 Task: Sort the products in the category "Cut Fruit" by unit price (low first).
Action: Mouse pressed left at (276, 130)
Screenshot: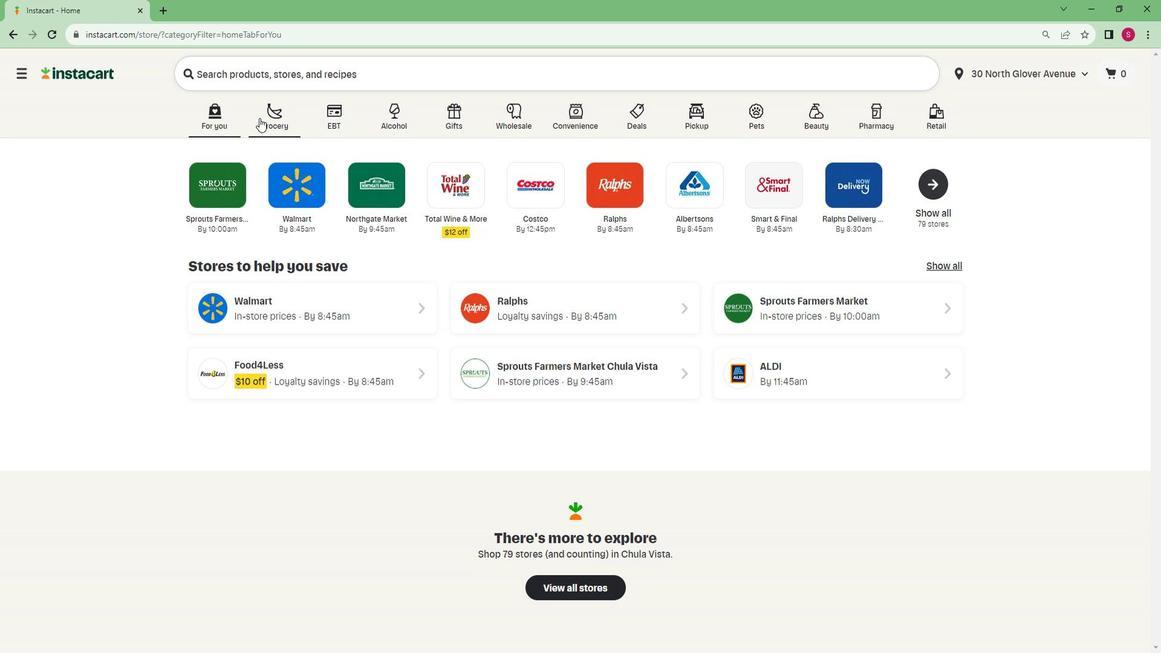 
Action: Mouse moved to (269, 352)
Screenshot: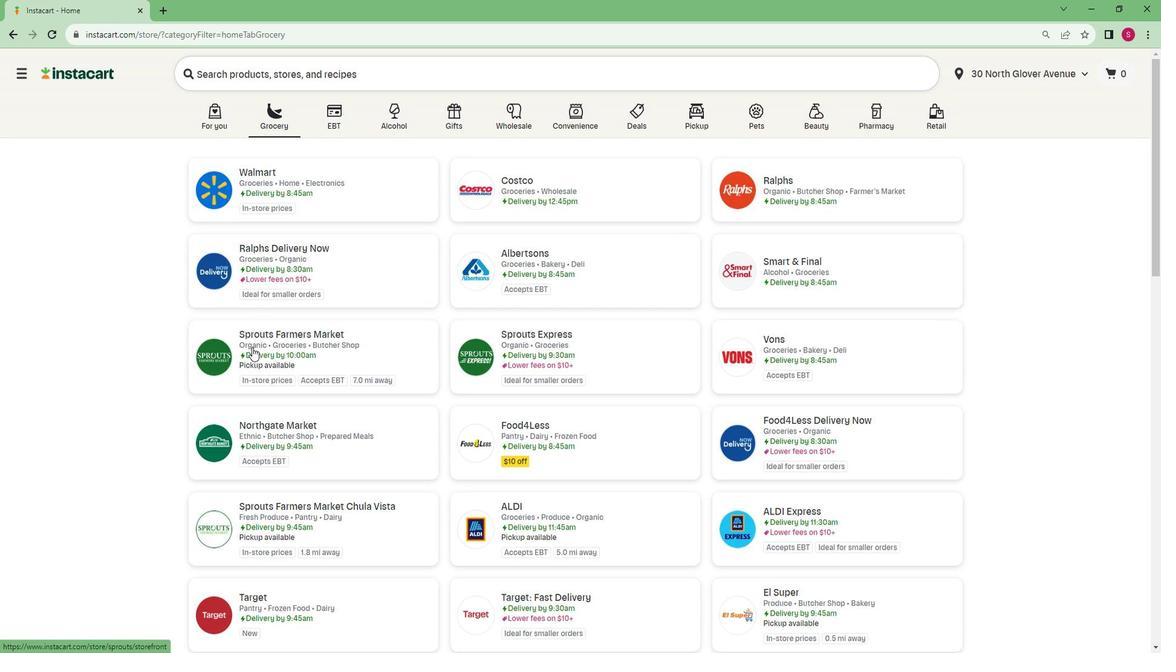 
Action: Mouse pressed left at (269, 352)
Screenshot: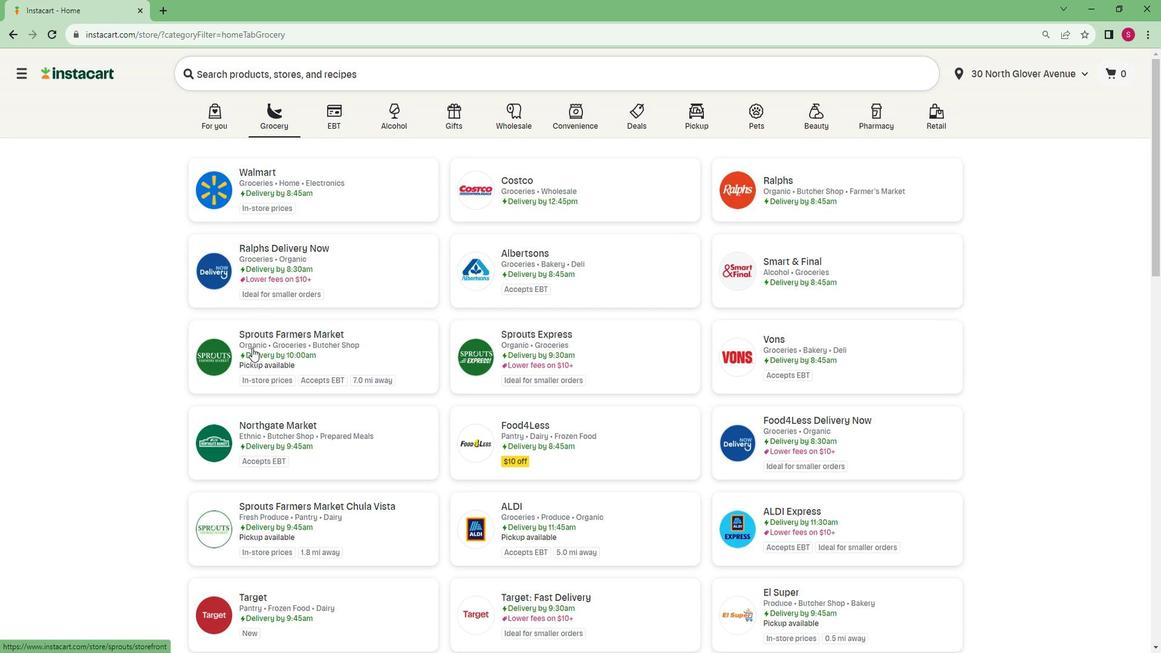 
Action: Mouse moved to (68, 484)
Screenshot: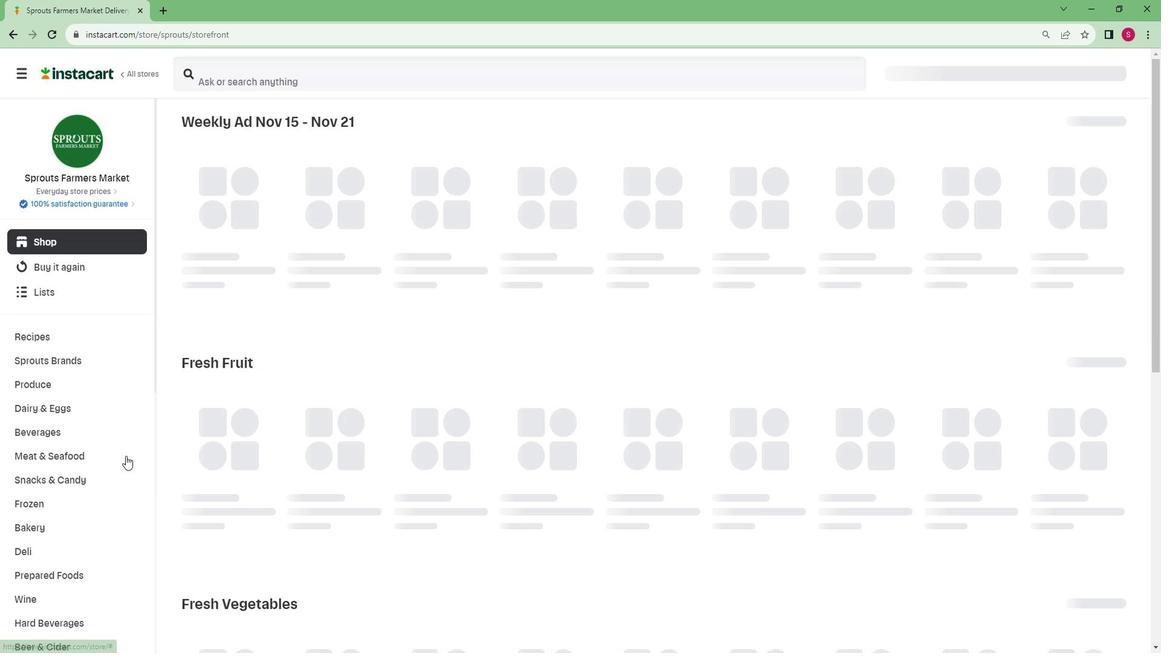 
Action: Mouse scrolled (68, 483) with delta (0, 0)
Screenshot: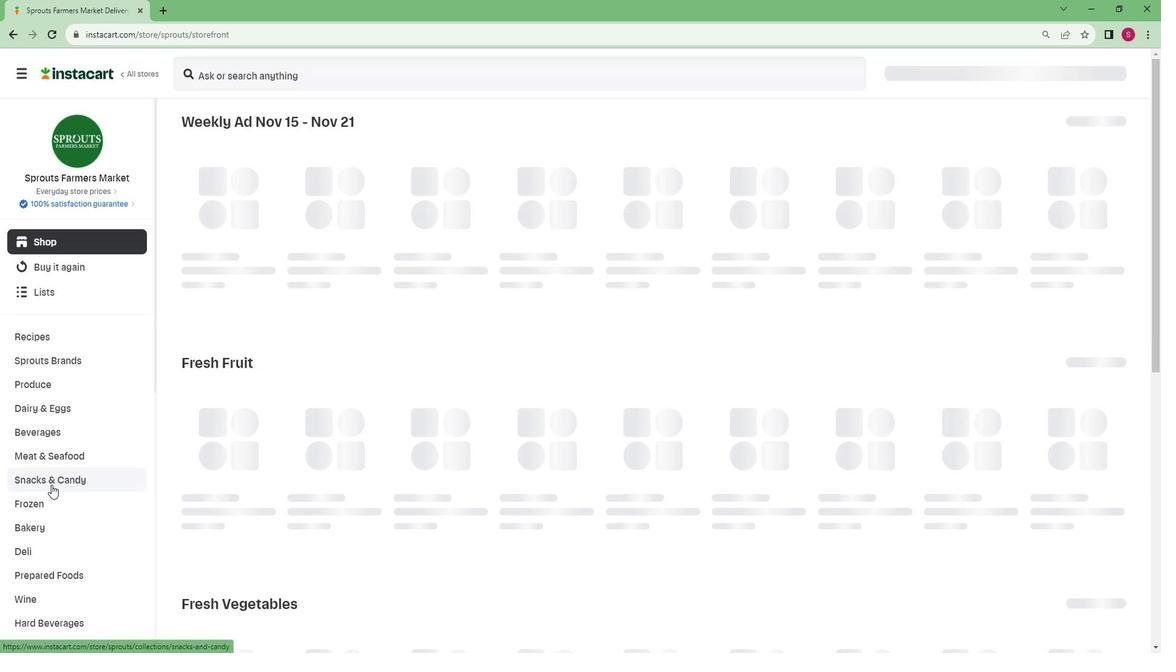 
Action: Mouse scrolled (68, 483) with delta (0, 0)
Screenshot: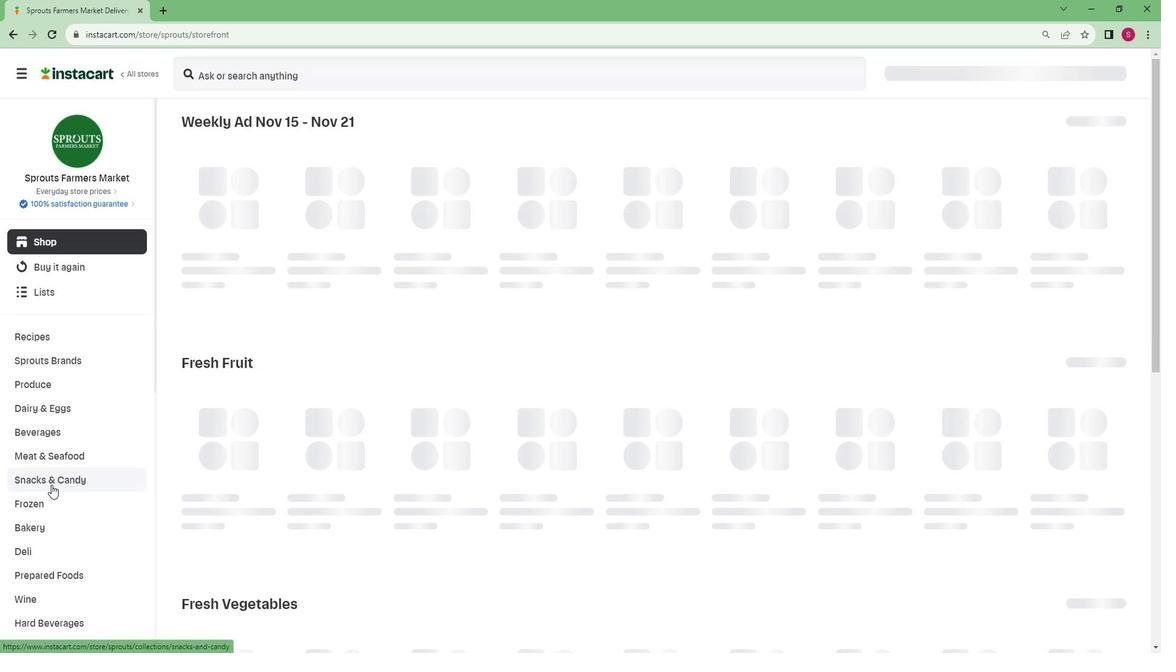 
Action: Mouse scrolled (68, 483) with delta (0, 0)
Screenshot: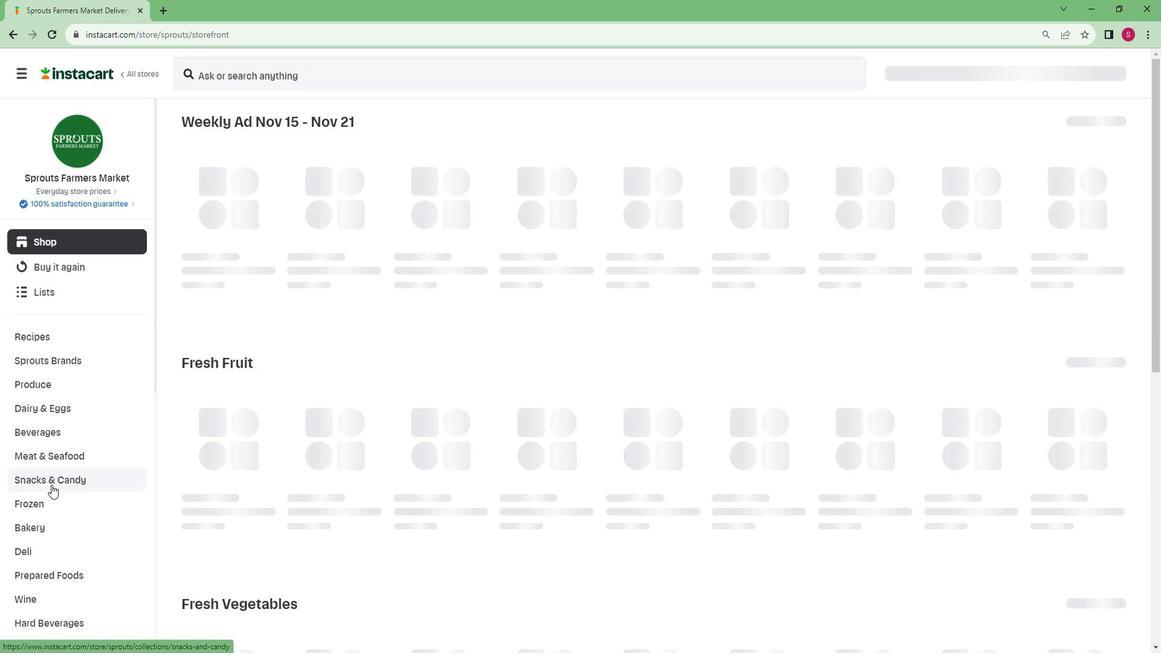 
Action: Mouse scrolled (68, 483) with delta (0, 0)
Screenshot: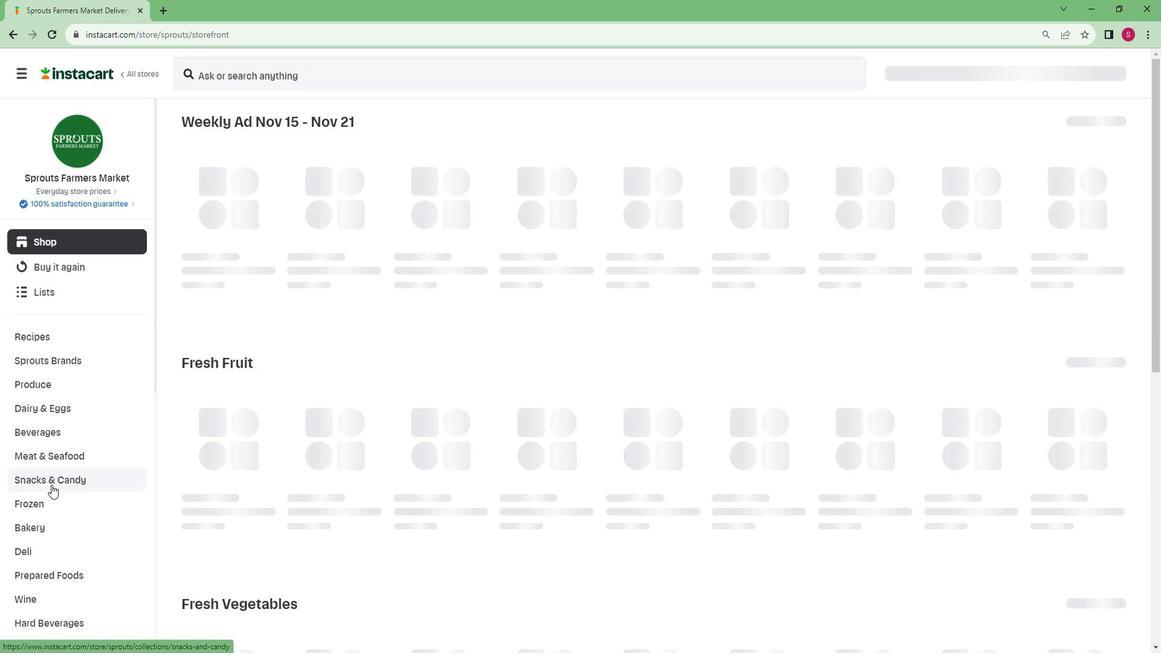 
Action: Mouse scrolled (68, 483) with delta (0, 0)
Screenshot: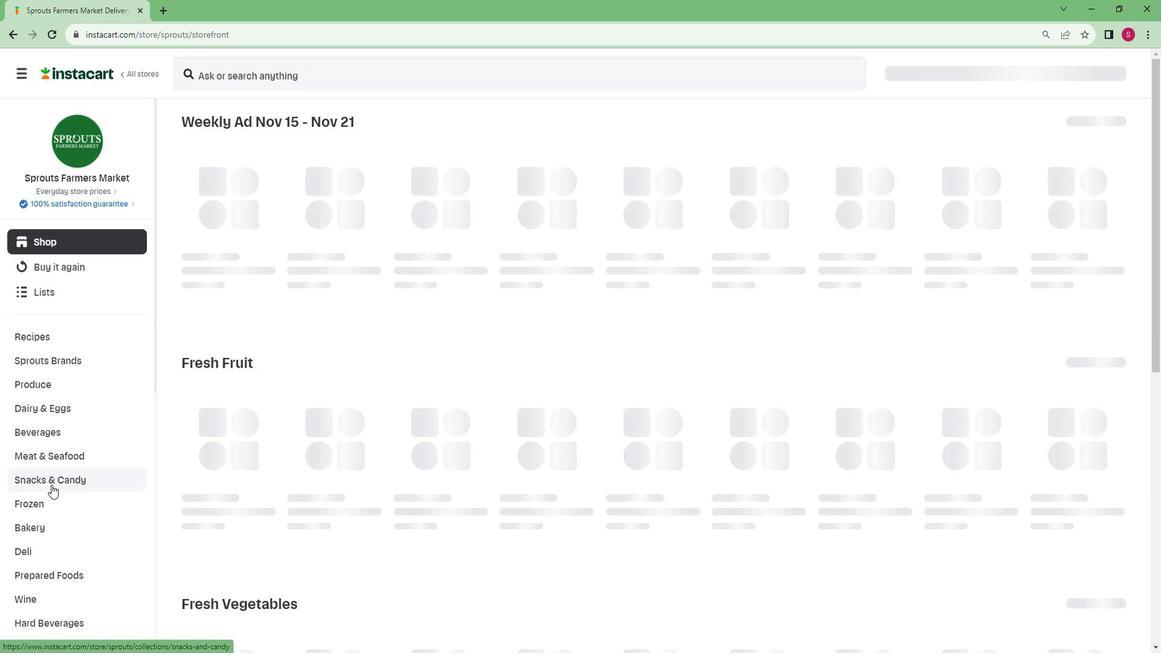 
Action: Mouse scrolled (68, 483) with delta (0, 0)
Screenshot: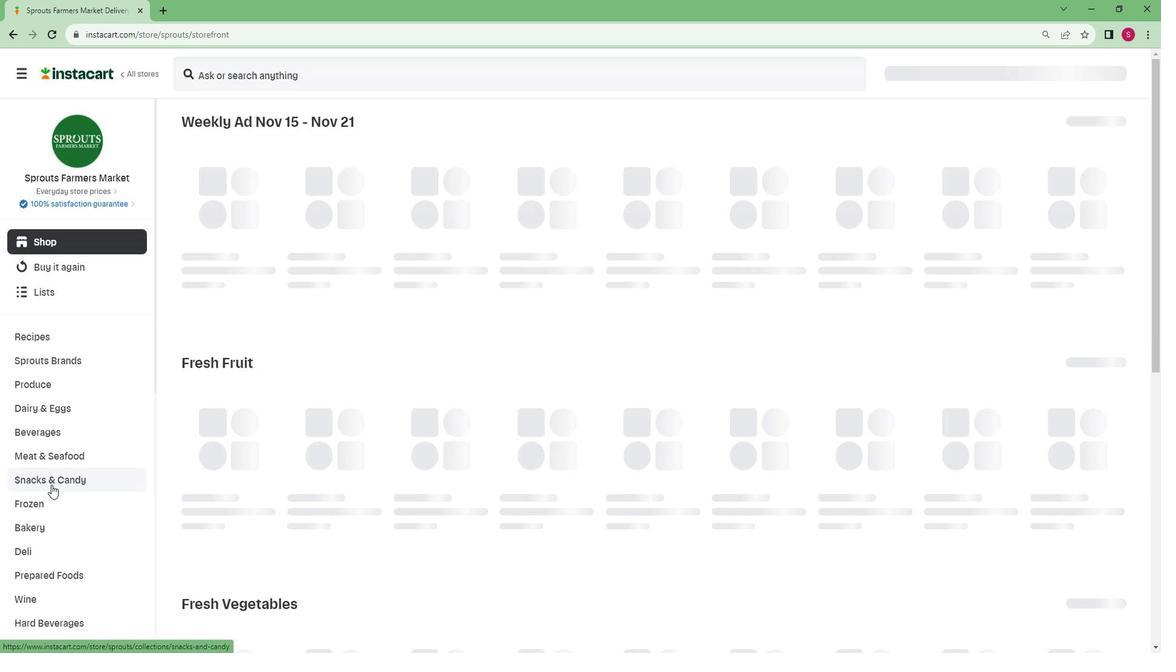 
Action: Mouse scrolled (68, 483) with delta (0, 0)
Screenshot: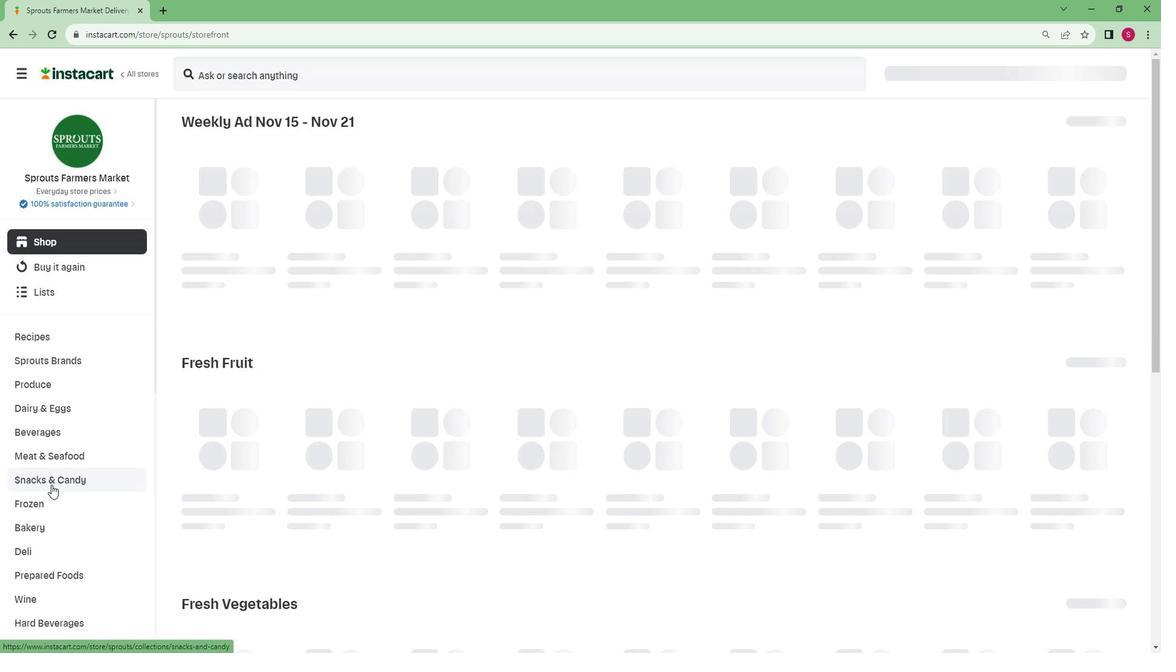 
Action: Mouse scrolled (68, 483) with delta (0, 0)
Screenshot: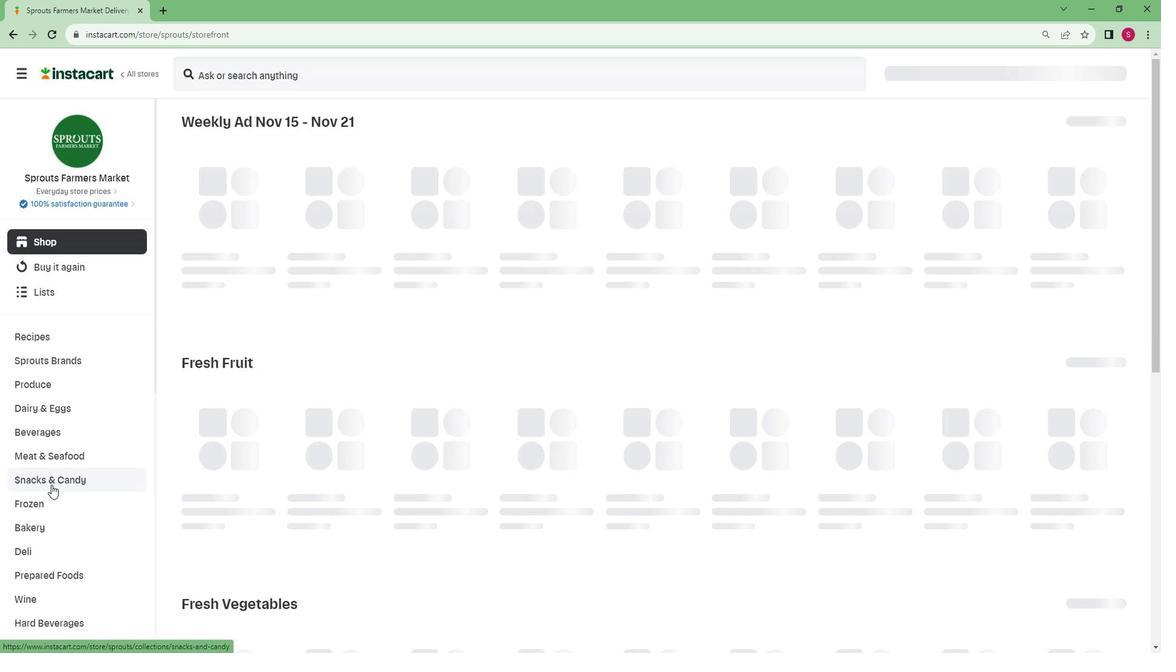 
Action: Mouse scrolled (68, 483) with delta (0, 0)
Screenshot: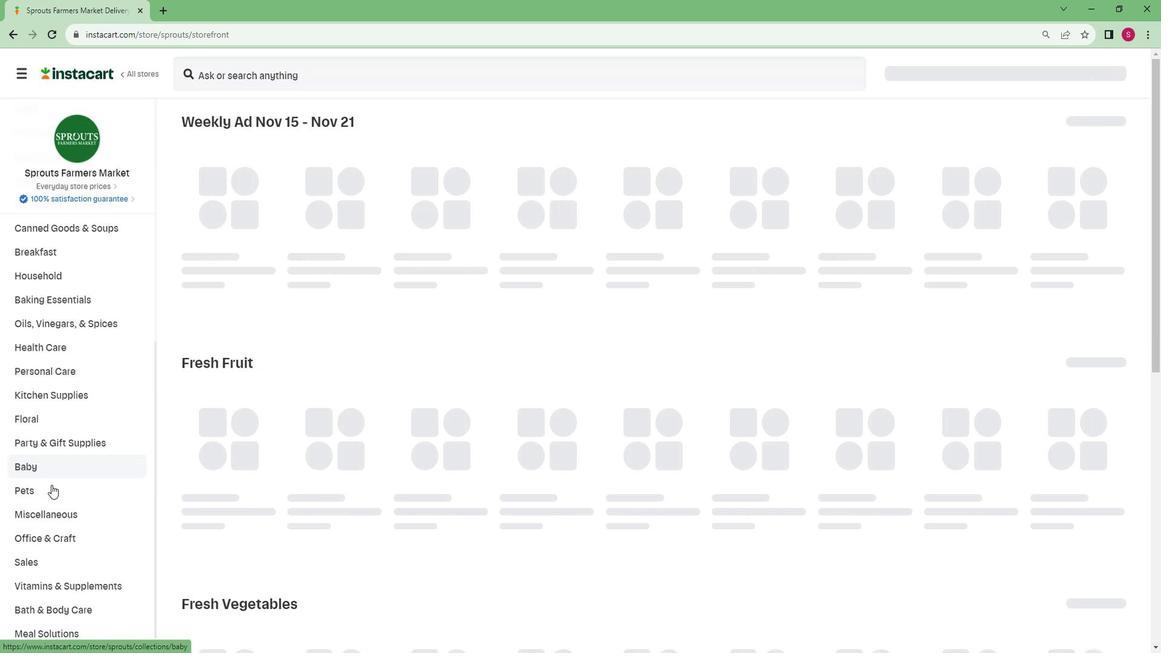 
Action: Mouse scrolled (68, 483) with delta (0, 0)
Screenshot: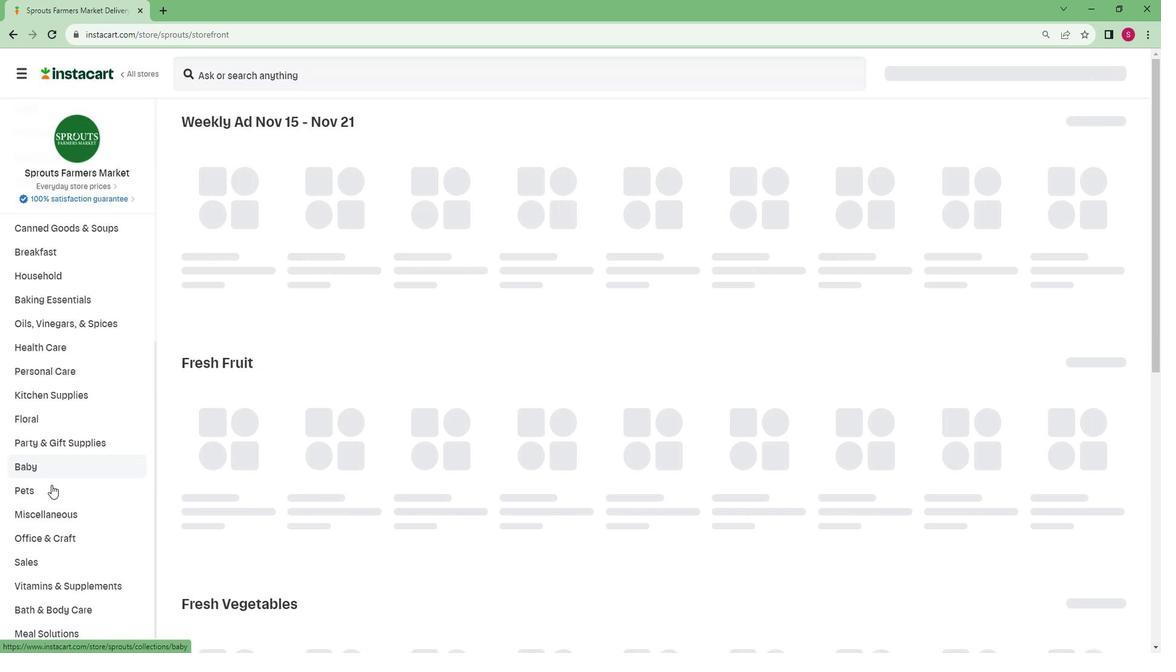 
Action: Mouse scrolled (68, 483) with delta (0, 0)
Screenshot: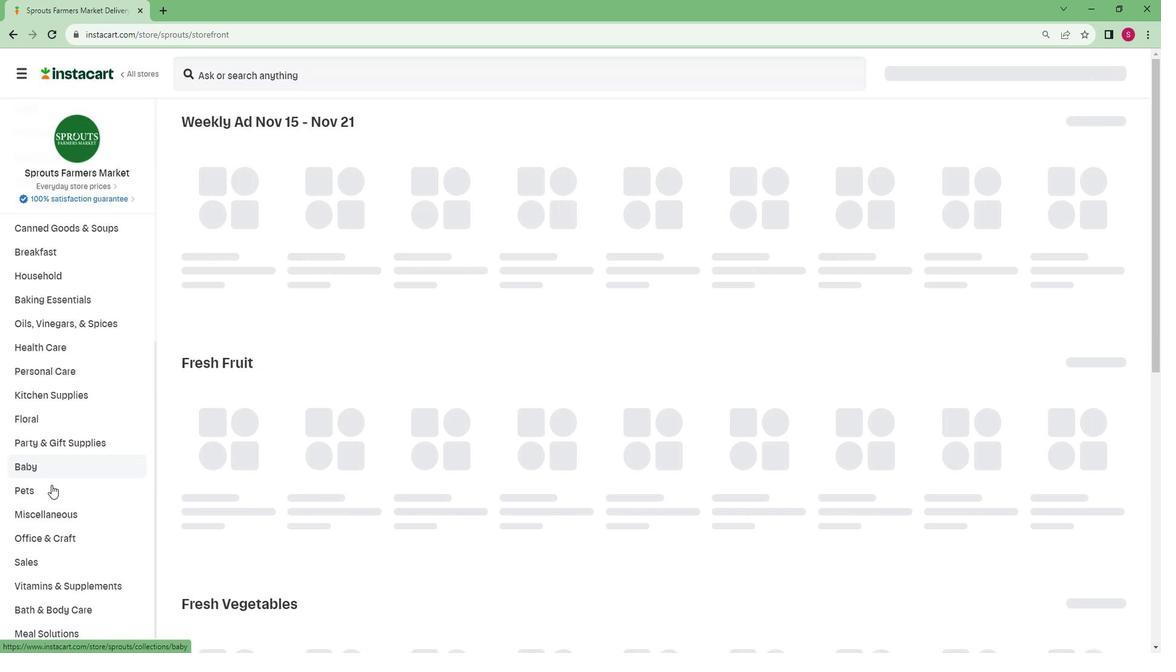 
Action: Mouse scrolled (68, 483) with delta (0, 0)
Screenshot: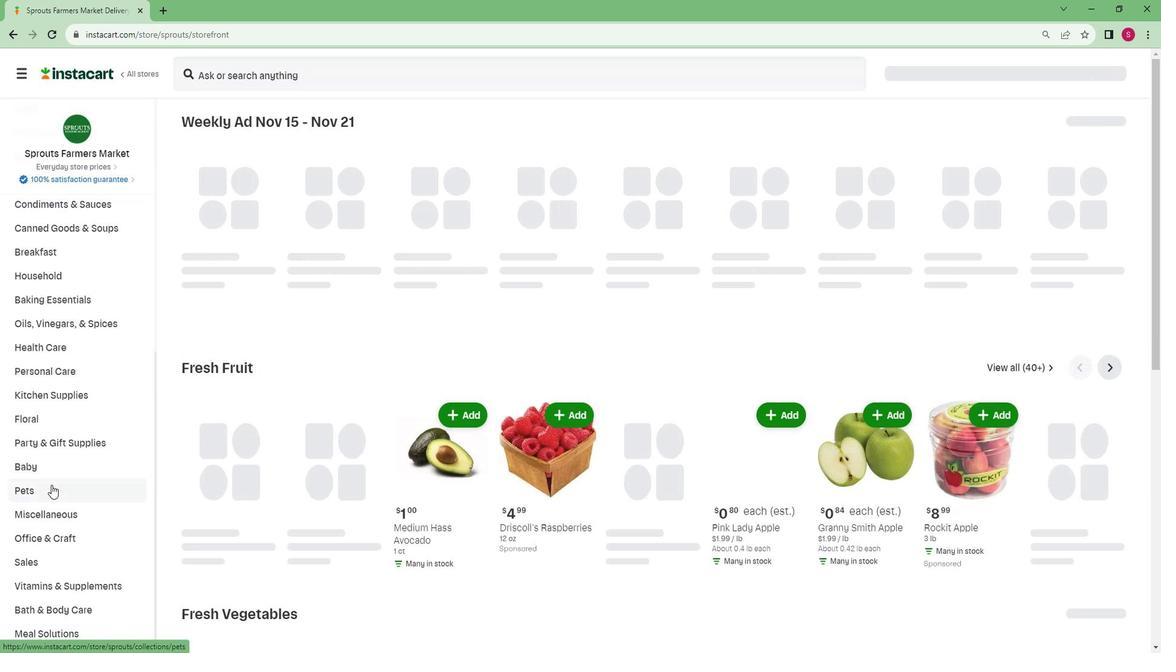 
Action: Mouse scrolled (68, 483) with delta (0, 0)
Screenshot: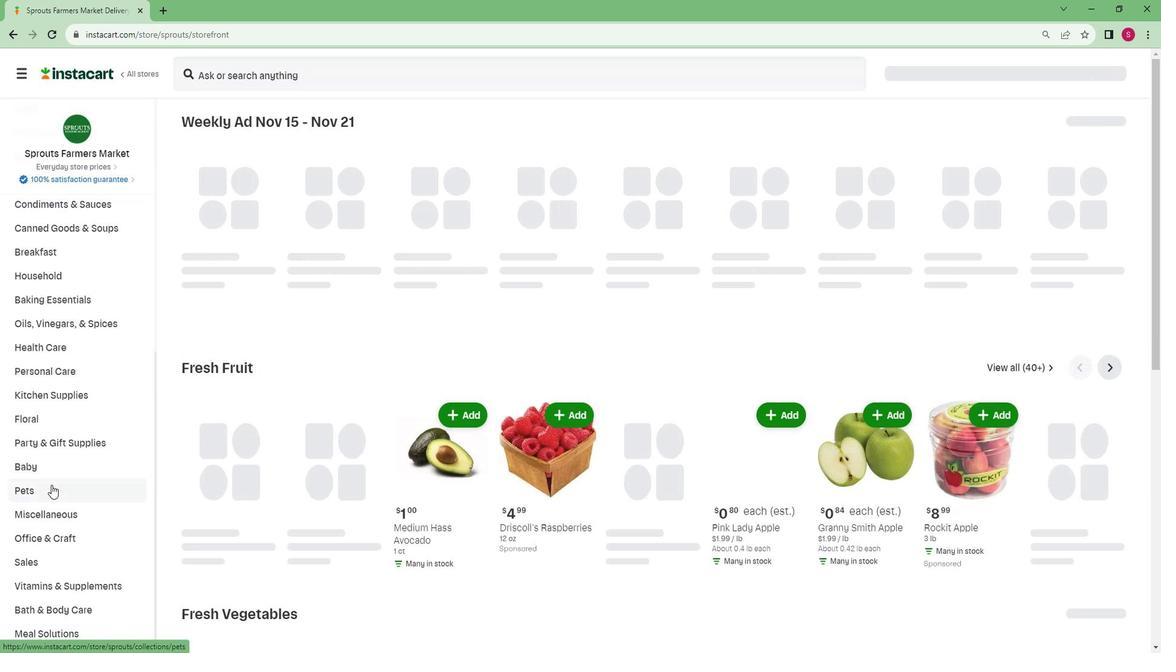 
Action: Mouse moved to (58, 622)
Screenshot: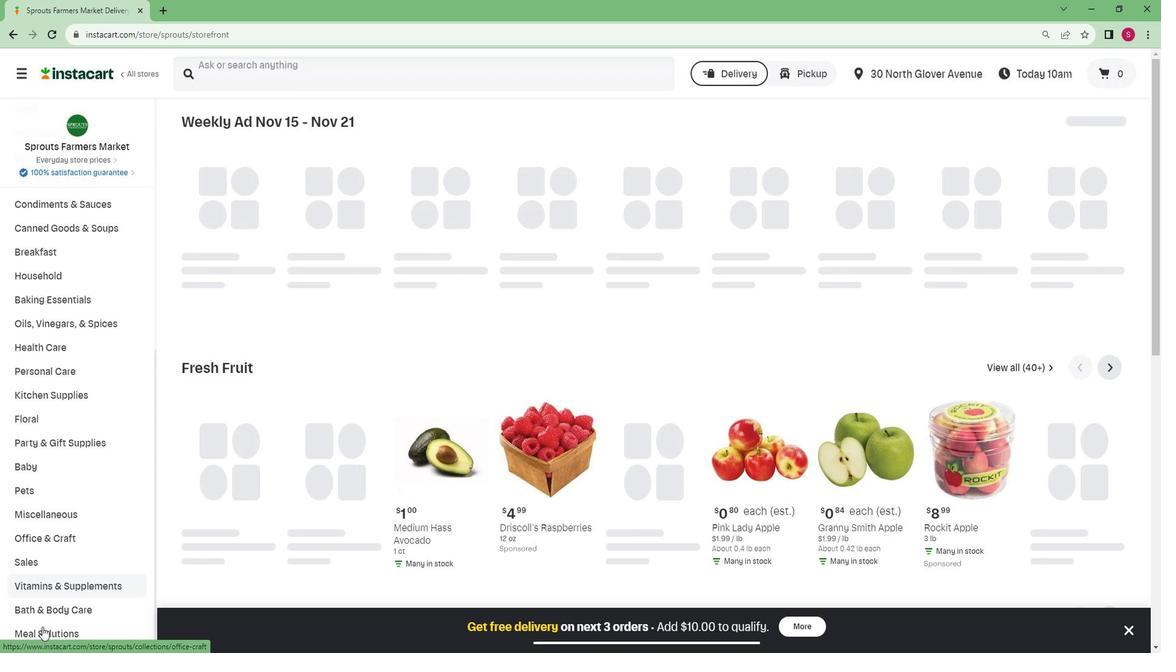 
Action: Mouse pressed left at (58, 622)
Screenshot: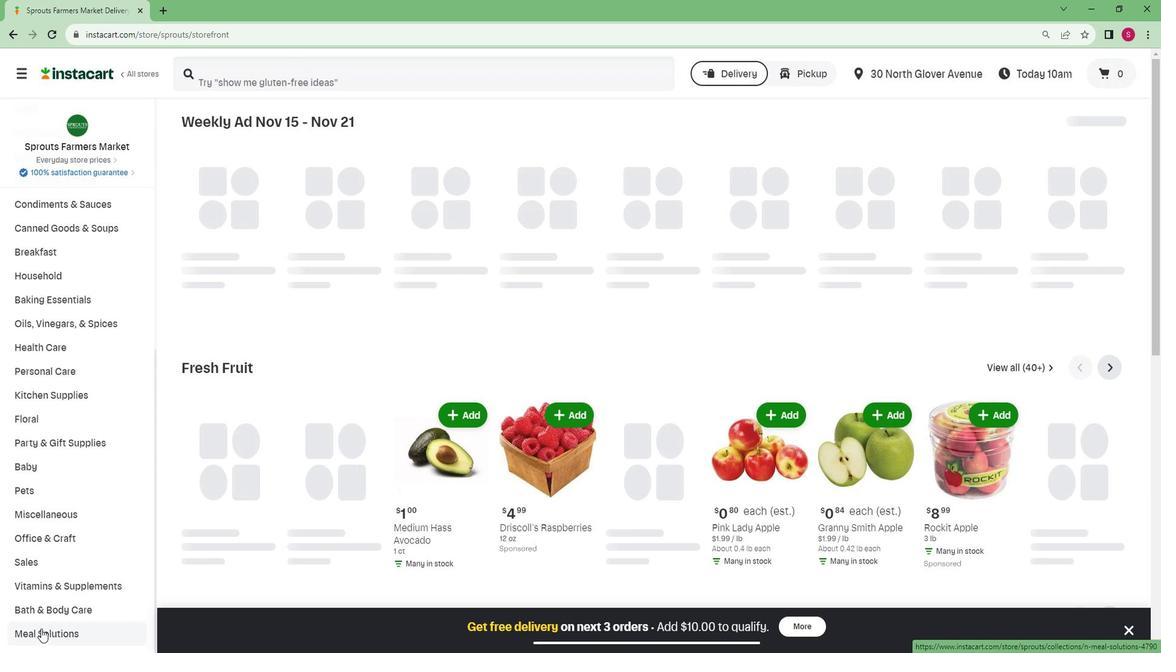 
Action: Mouse moved to (68, 593)
Screenshot: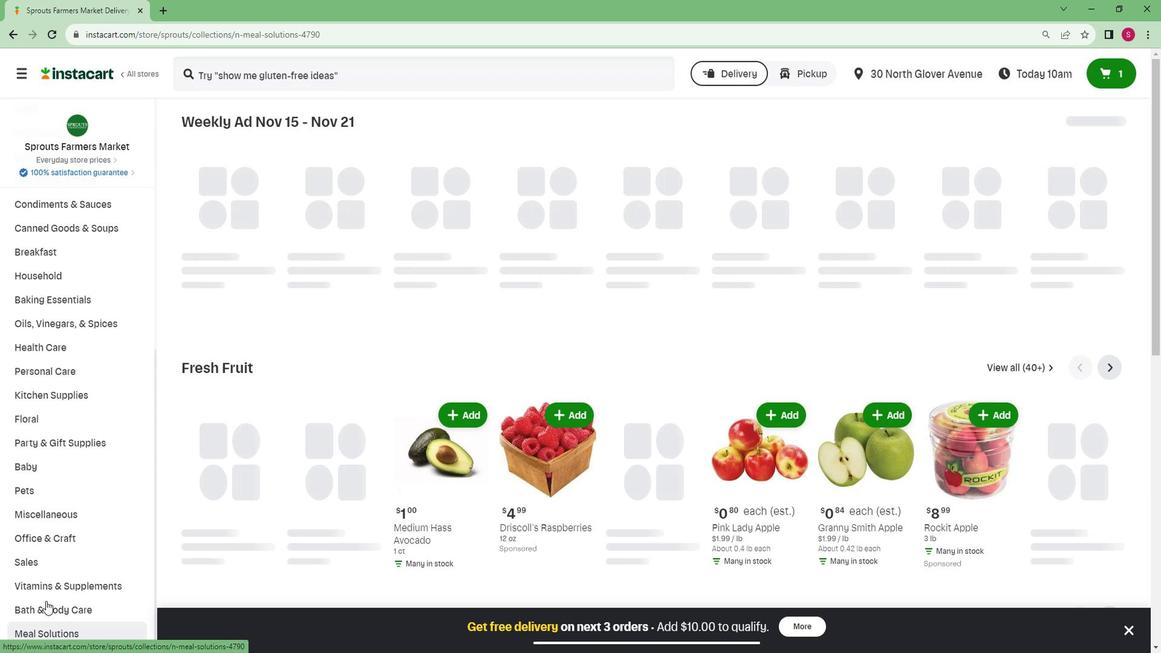 
Action: Mouse scrolled (68, 592) with delta (0, 0)
Screenshot: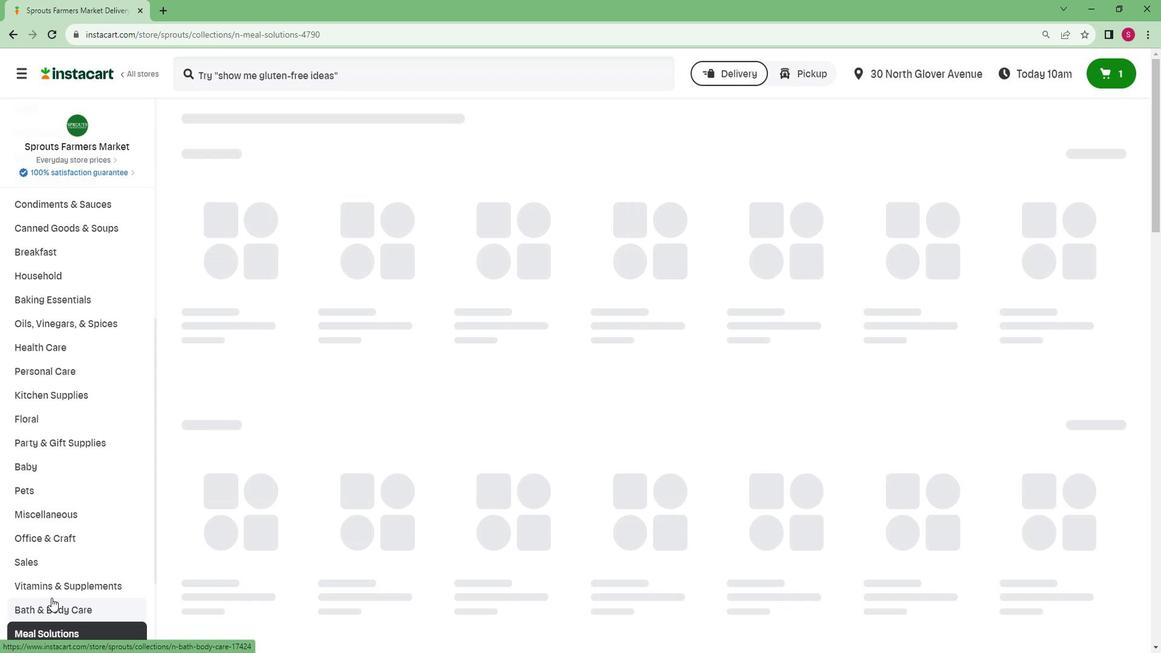 
Action: Mouse scrolled (68, 592) with delta (0, 0)
Screenshot: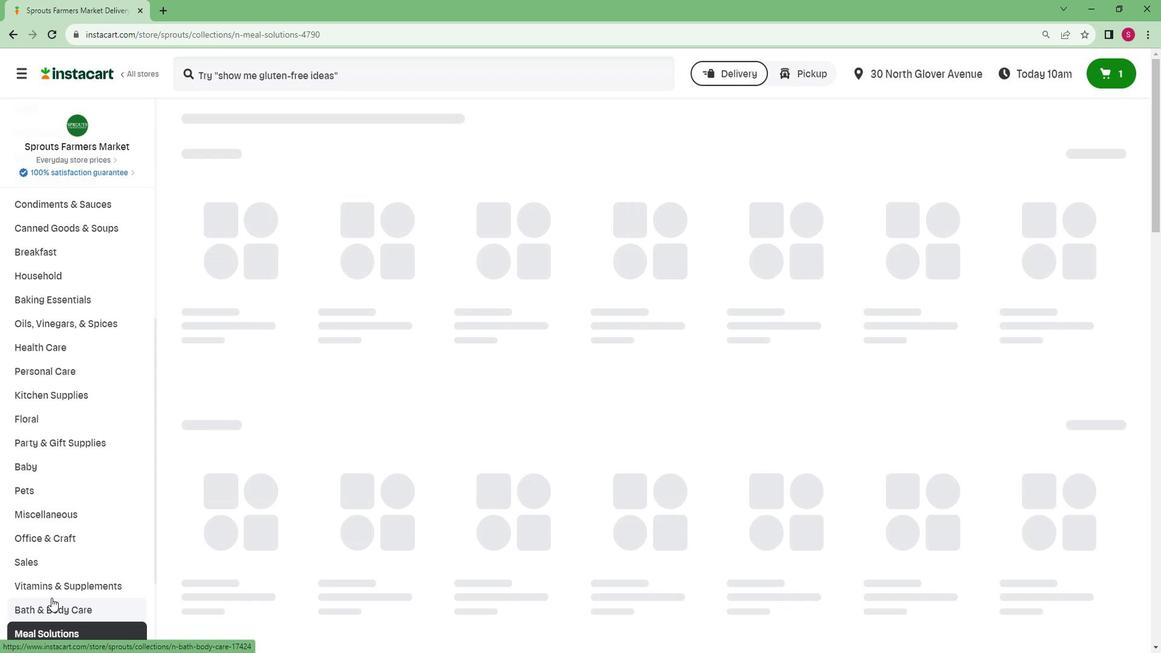
Action: Mouse scrolled (68, 592) with delta (0, 0)
Screenshot: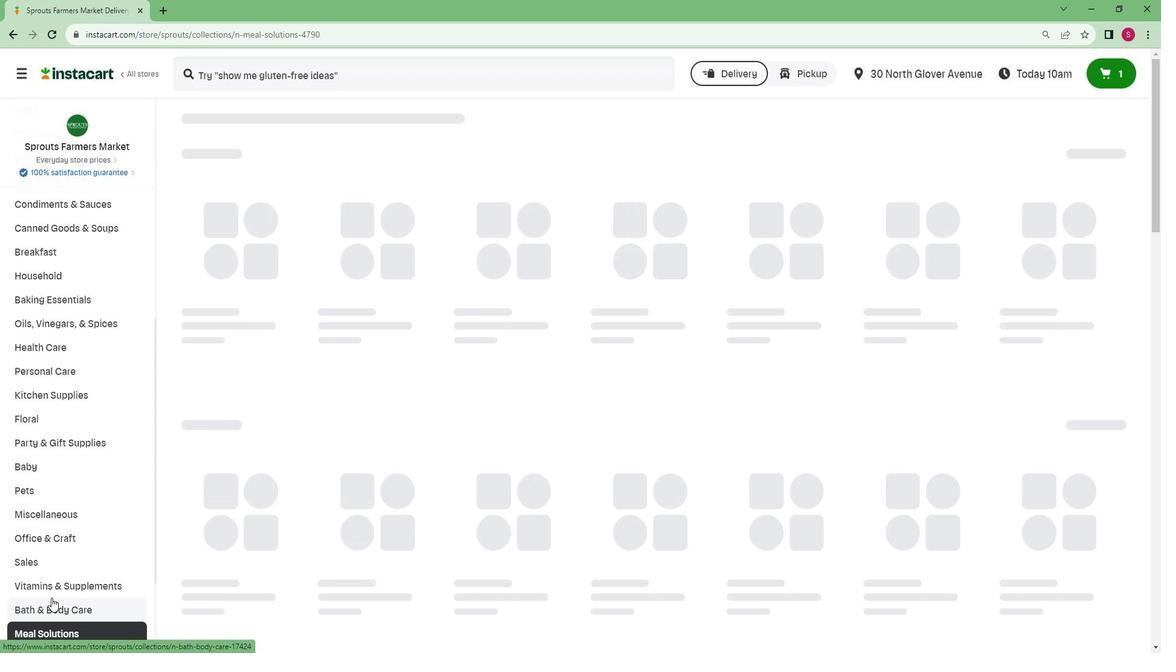 
Action: Mouse scrolled (68, 592) with delta (0, 0)
Screenshot: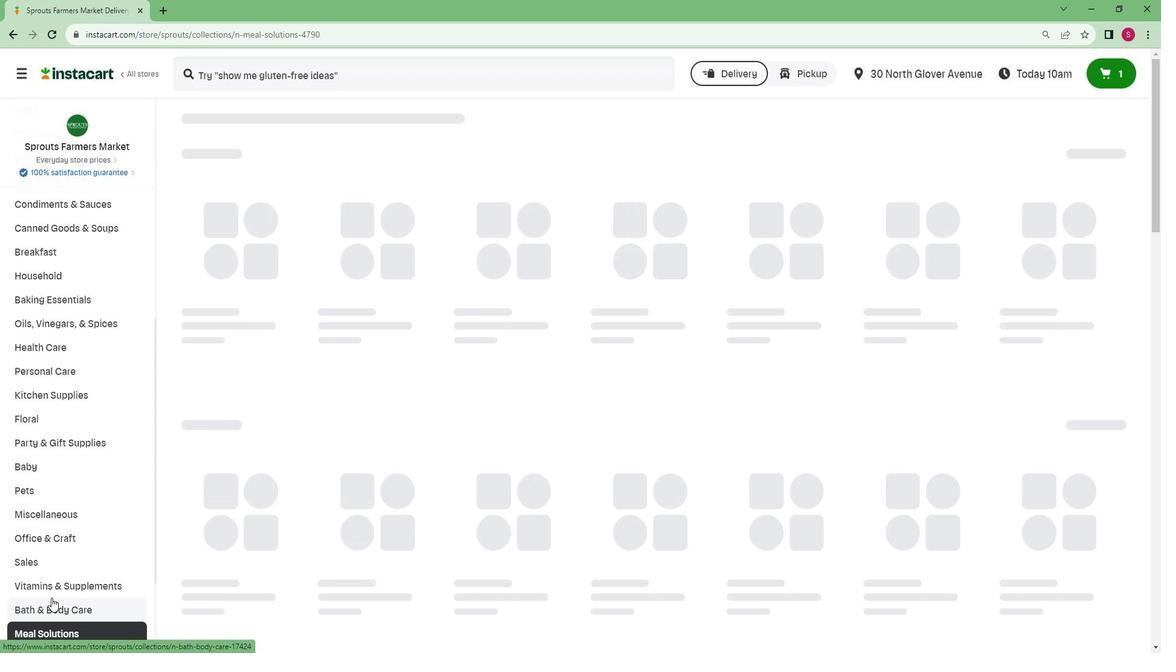 
Action: Mouse scrolled (68, 592) with delta (0, 0)
Screenshot: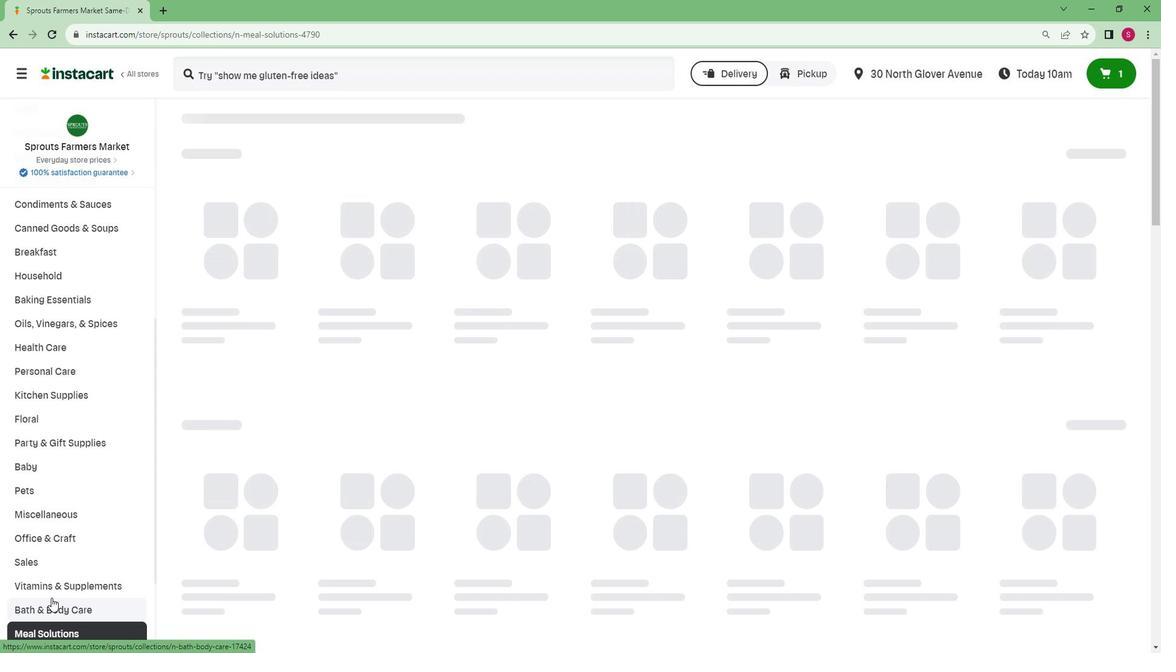 
Action: Mouse scrolled (68, 592) with delta (0, 0)
Screenshot: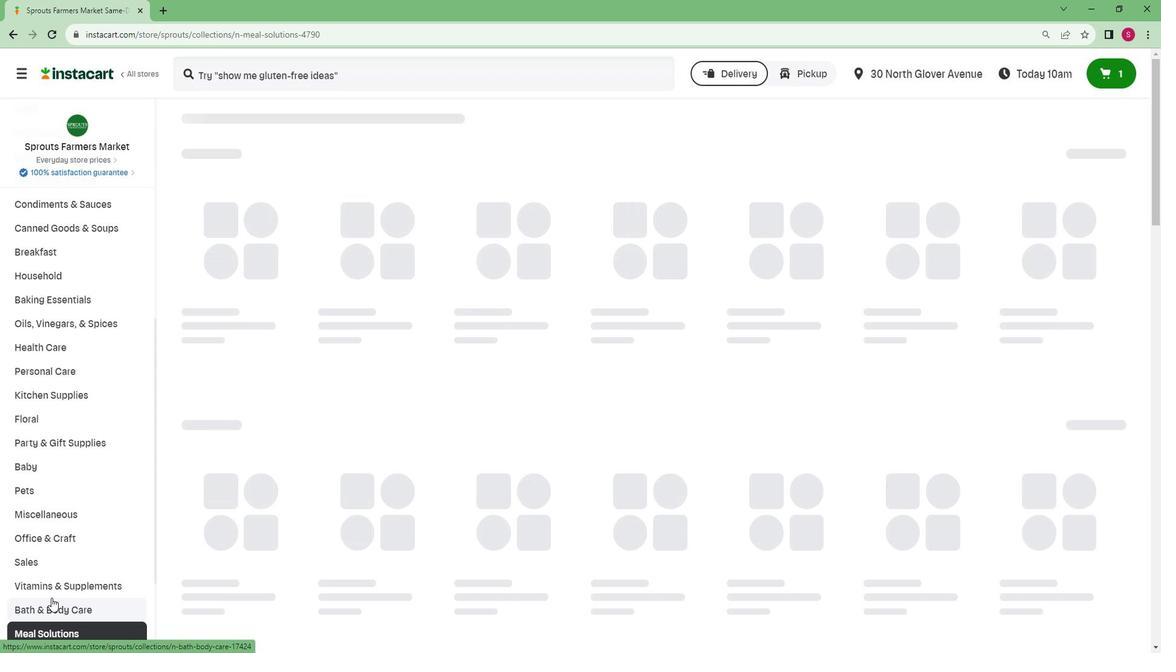 
Action: Mouse moved to (68, 576)
Screenshot: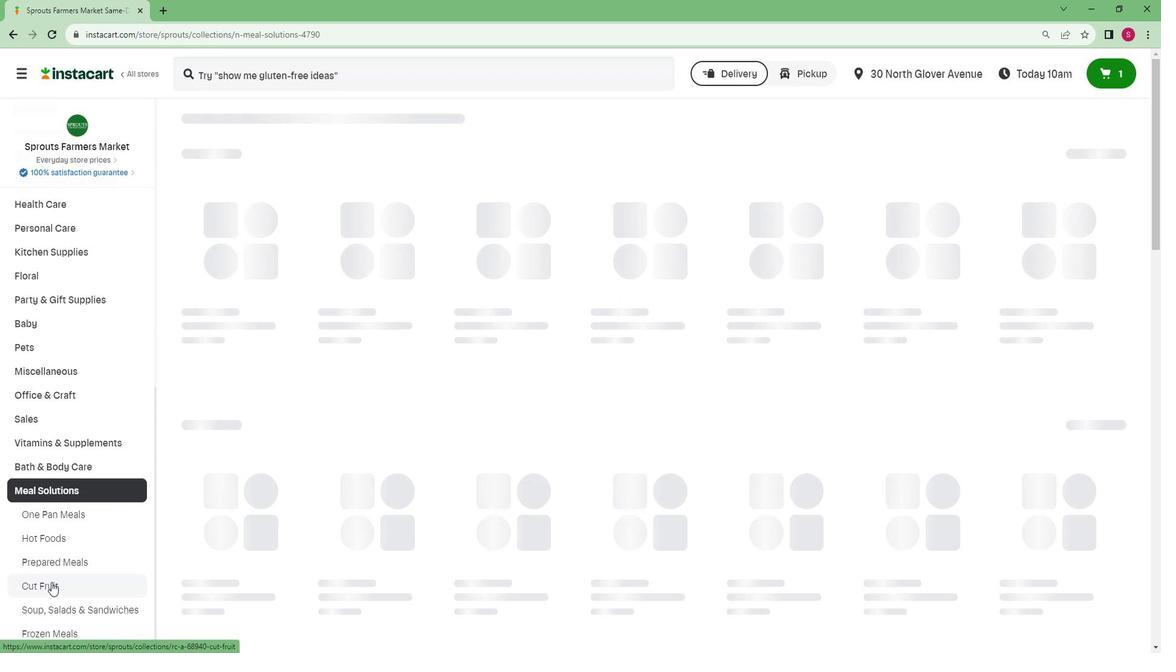 
Action: Mouse pressed left at (68, 576)
Screenshot: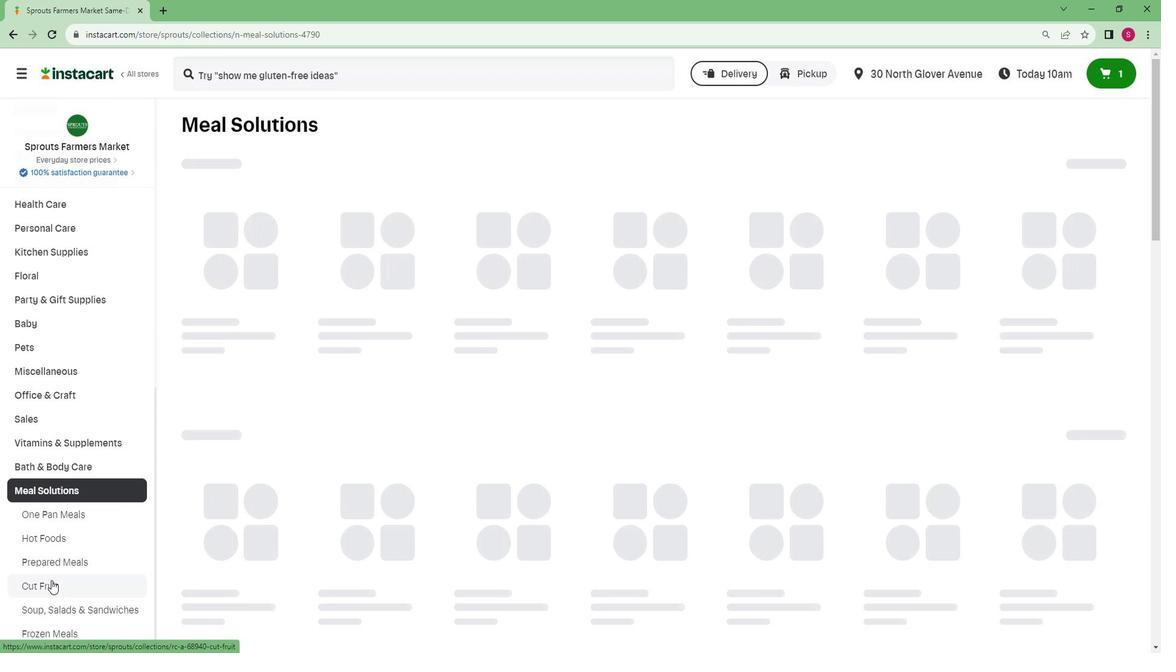 
Action: Mouse moved to (1066, 170)
Screenshot: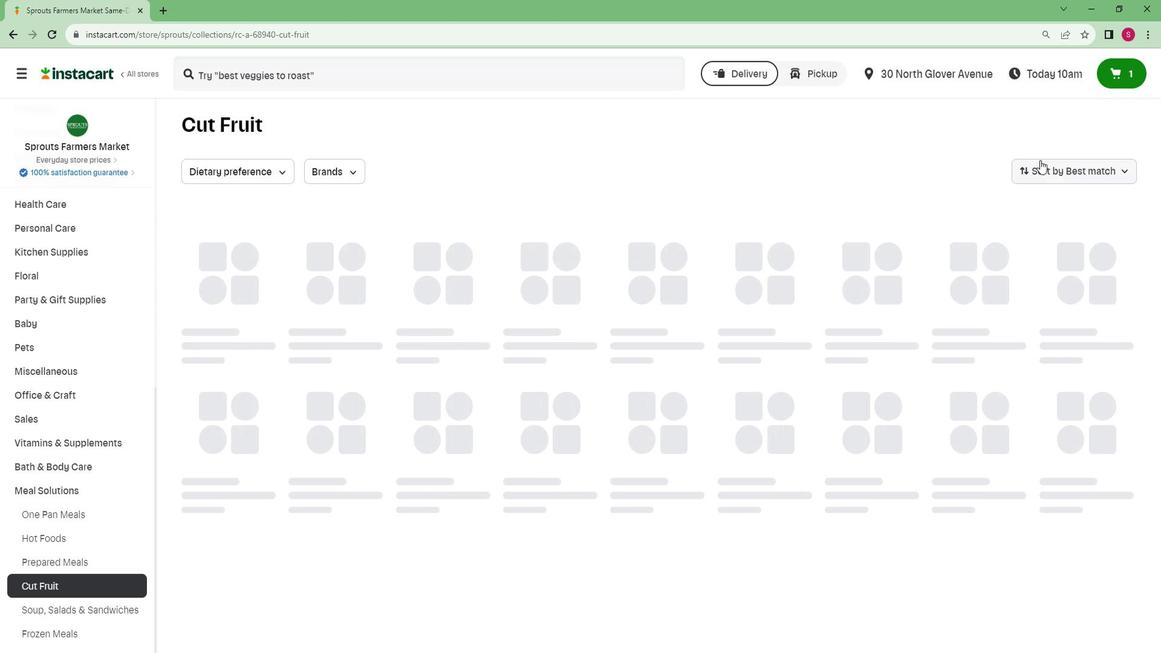 
Action: Mouse pressed left at (1066, 170)
Screenshot: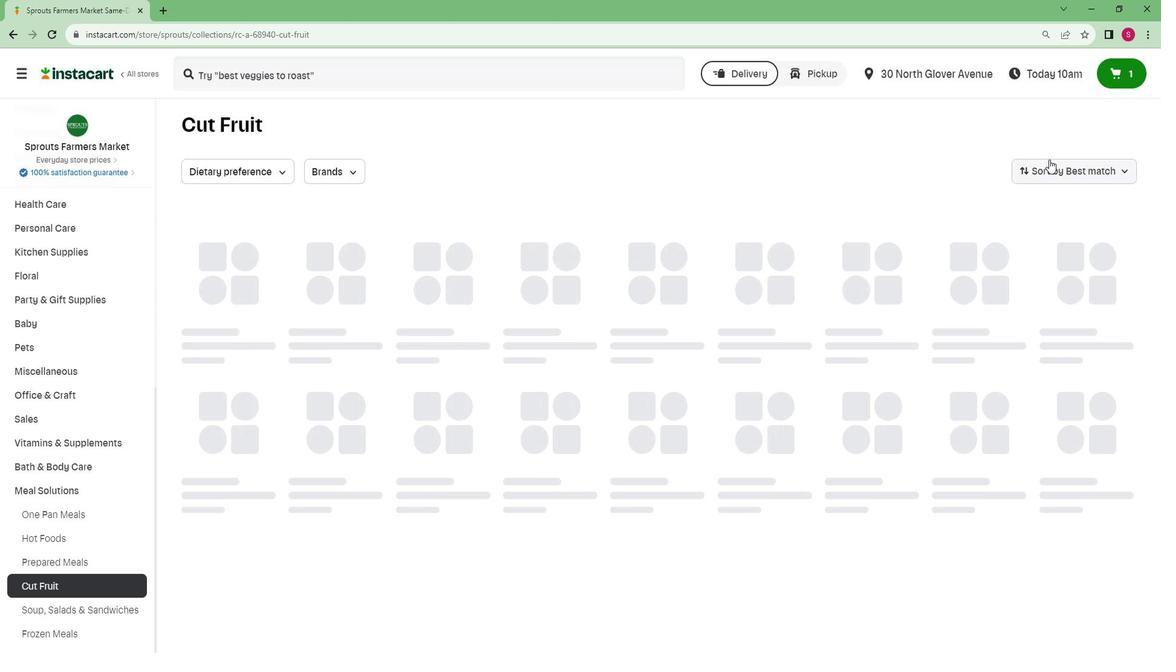 
Action: Mouse moved to (1071, 305)
Screenshot: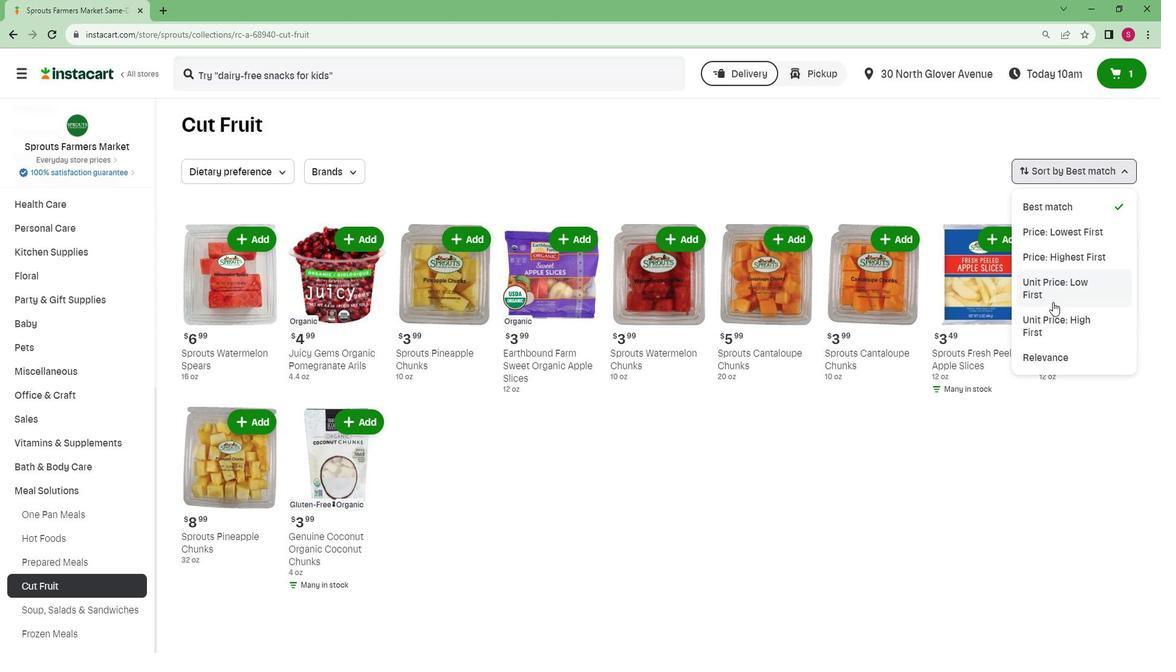 
Action: Mouse pressed left at (1071, 305)
Screenshot: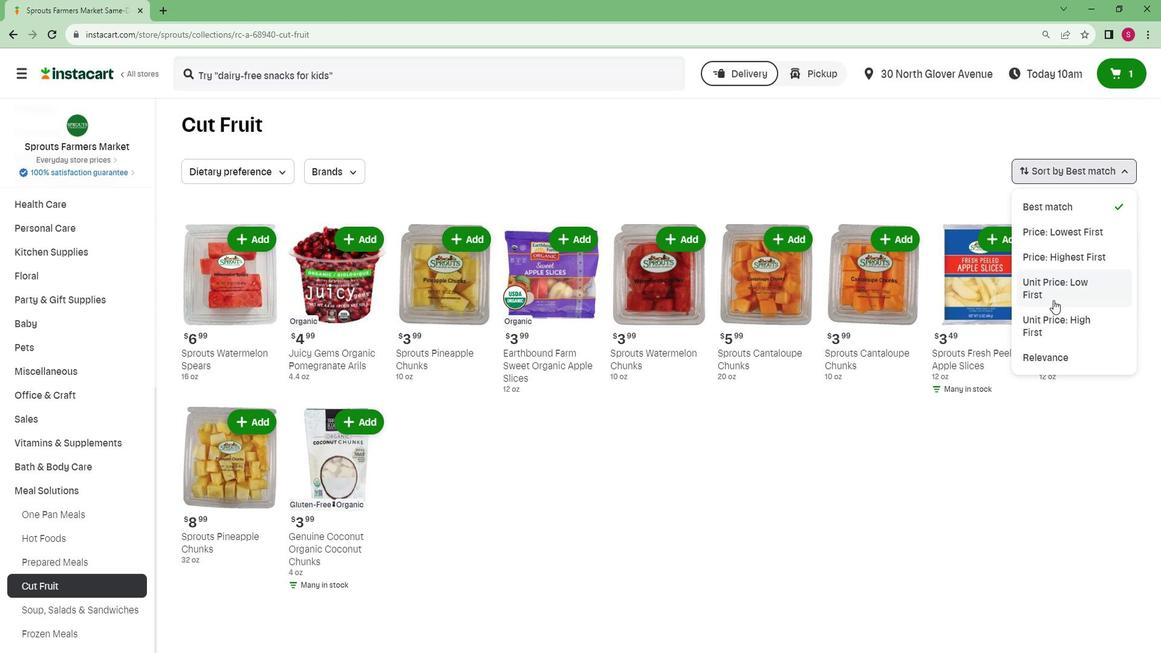 
Action: Mouse moved to (697, 370)
Screenshot: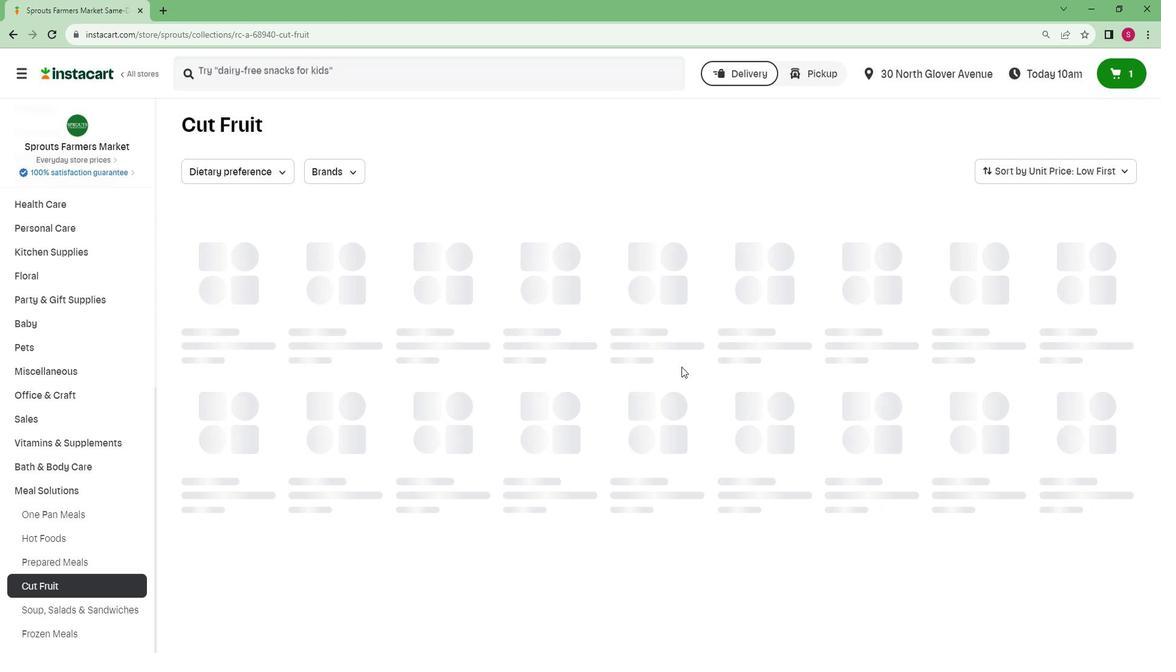 
